 Task: Add Youtheory Men's Collagen, Powerful Protein + Essential Nutrients to the cart.
Action: Mouse moved to (271, 121)
Screenshot: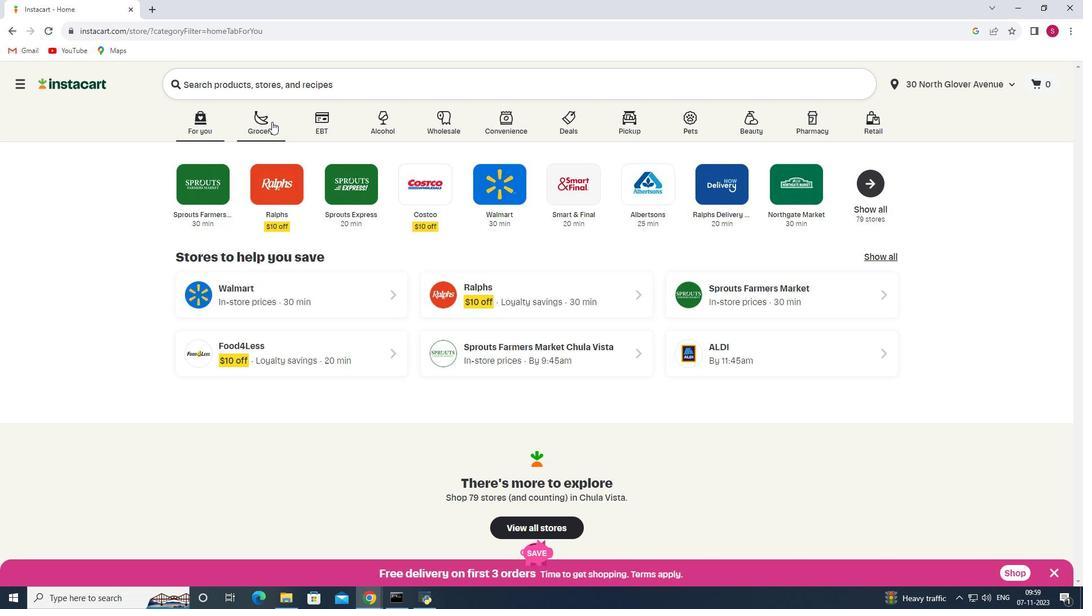 
Action: Mouse pressed left at (271, 121)
Screenshot: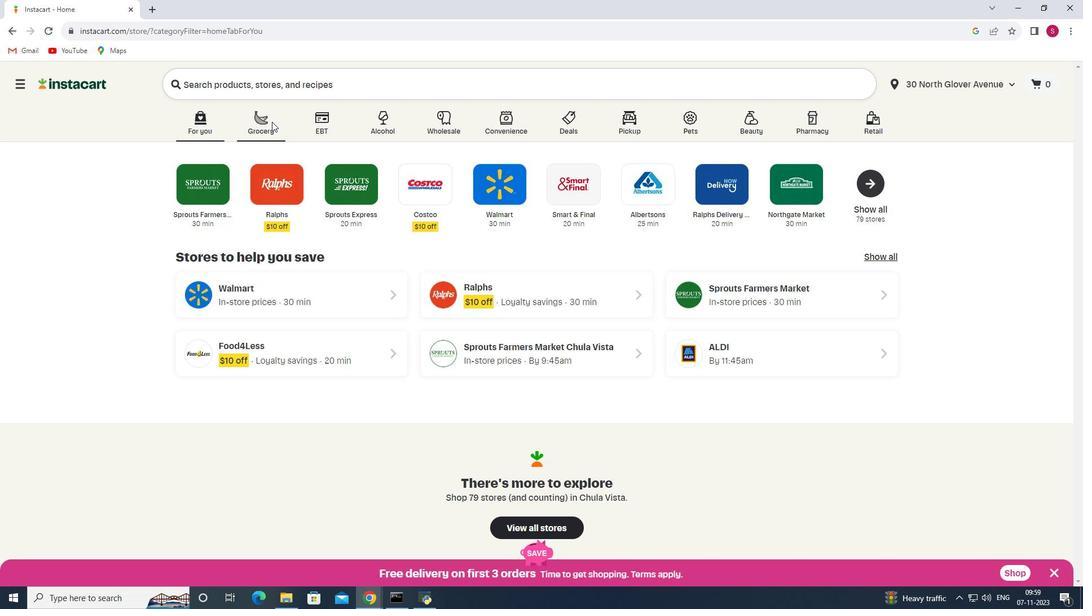 
Action: Mouse moved to (251, 322)
Screenshot: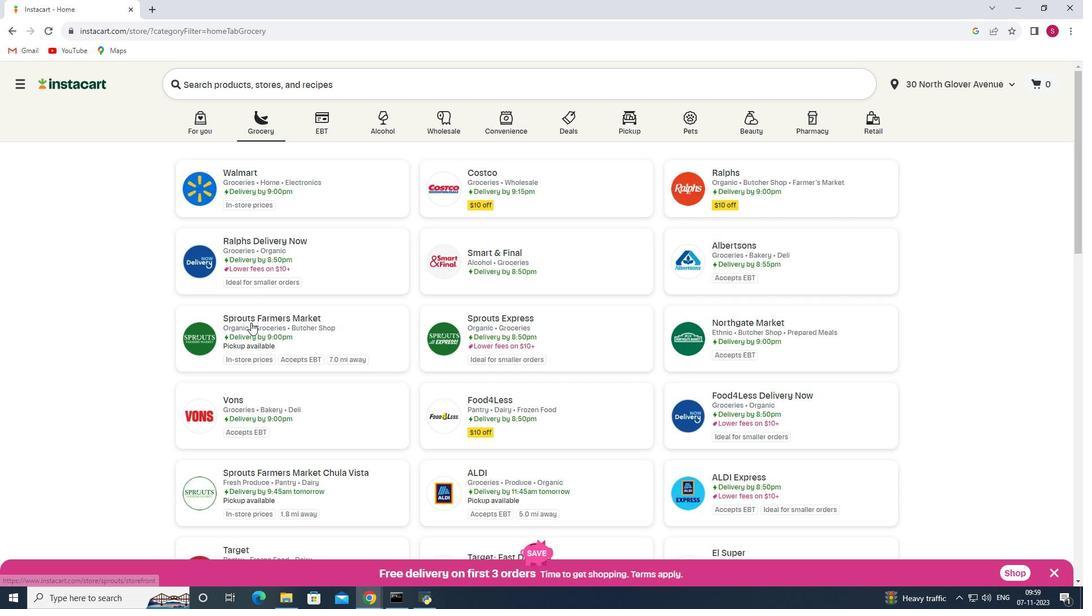 
Action: Mouse pressed left at (251, 322)
Screenshot: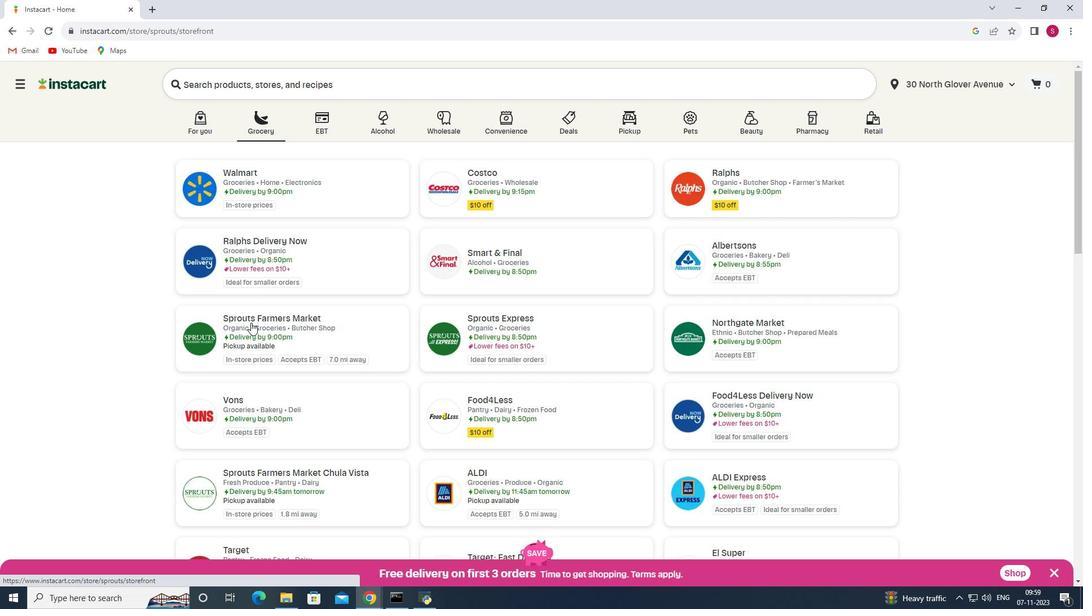 
Action: Mouse moved to (85, 372)
Screenshot: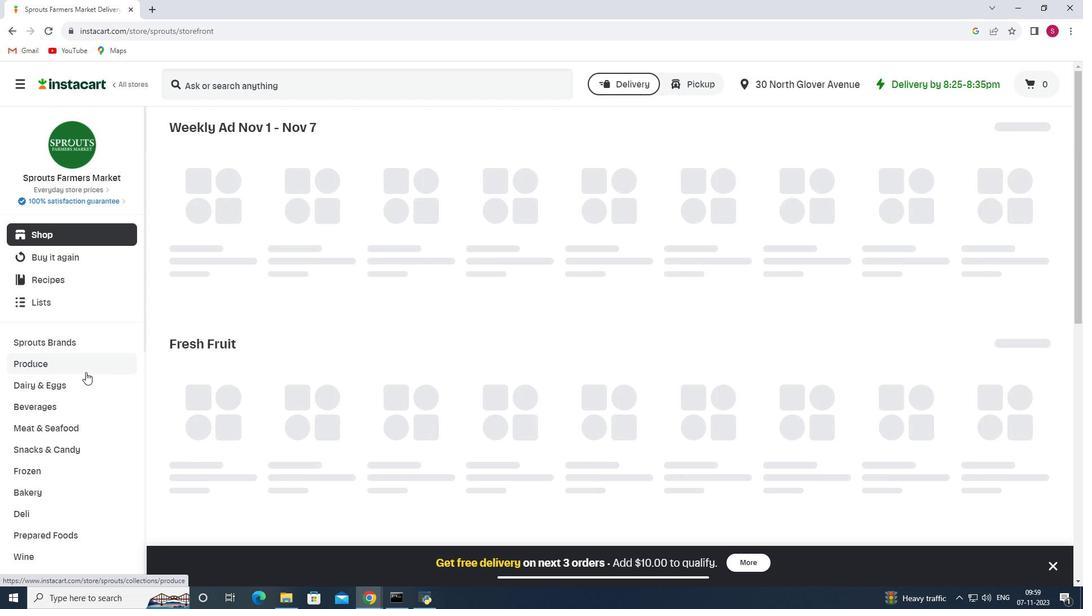 
Action: Mouse scrolled (85, 371) with delta (0, 0)
Screenshot: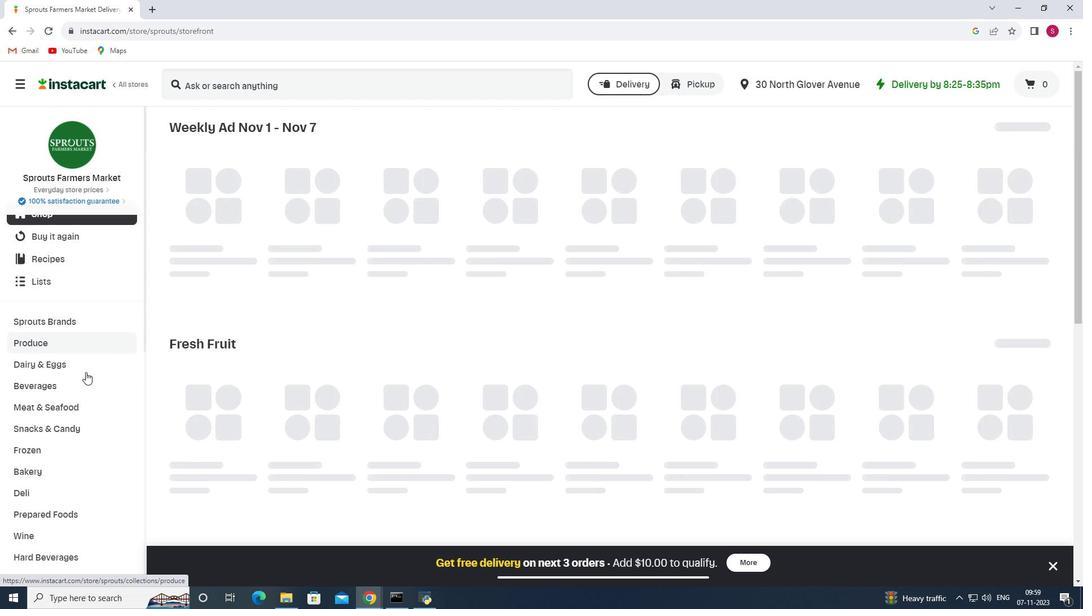 
Action: Mouse scrolled (85, 371) with delta (0, 0)
Screenshot: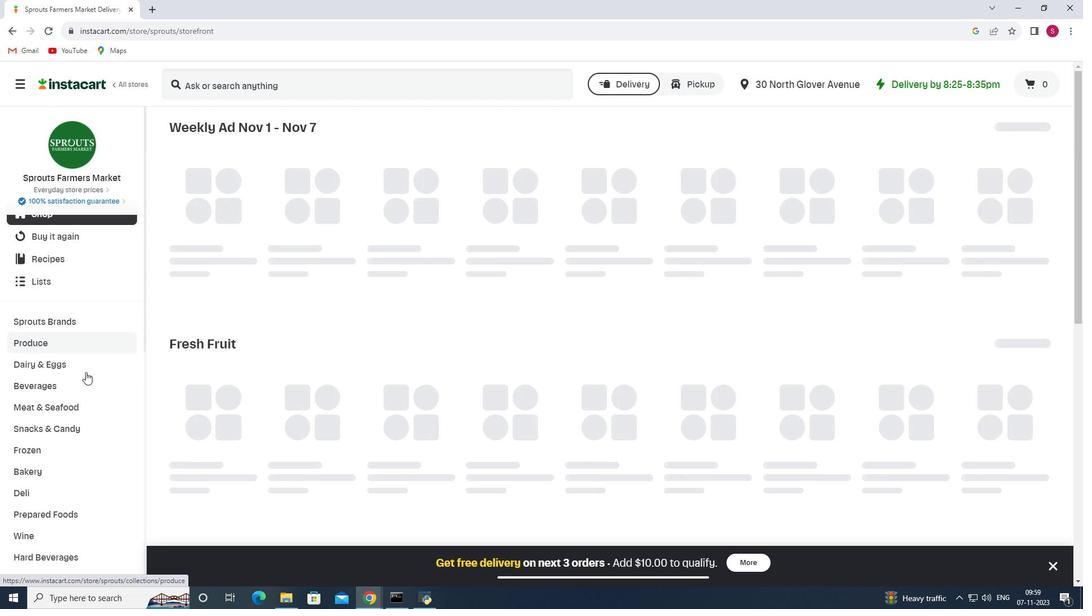 
Action: Mouse scrolled (85, 371) with delta (0, 0)
Screenshot: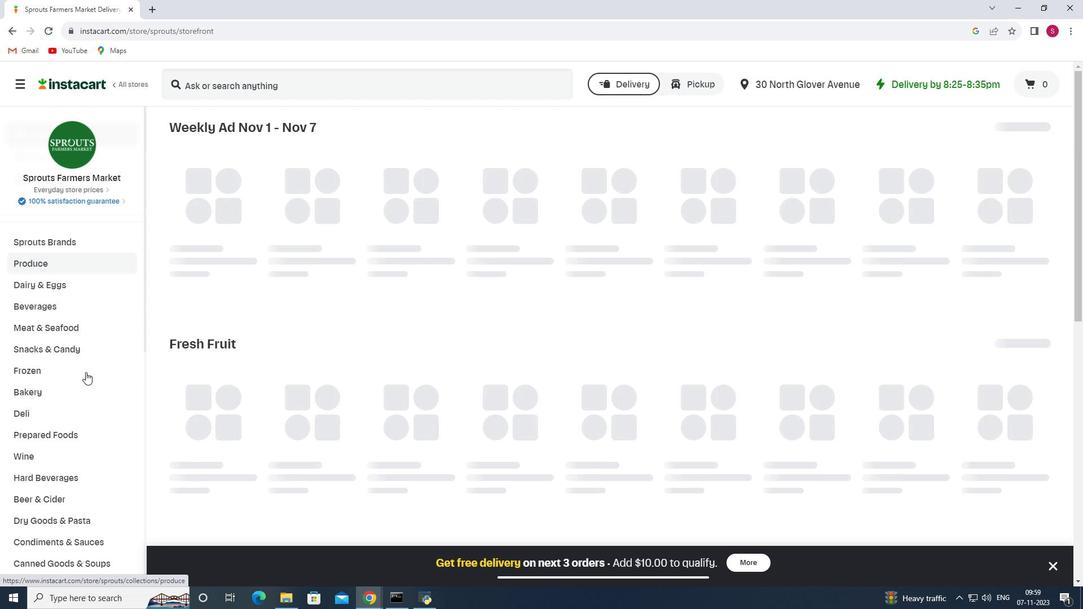 
Action: Mouse scrolled (85, 371) with delta (0, 0)
Screenshot: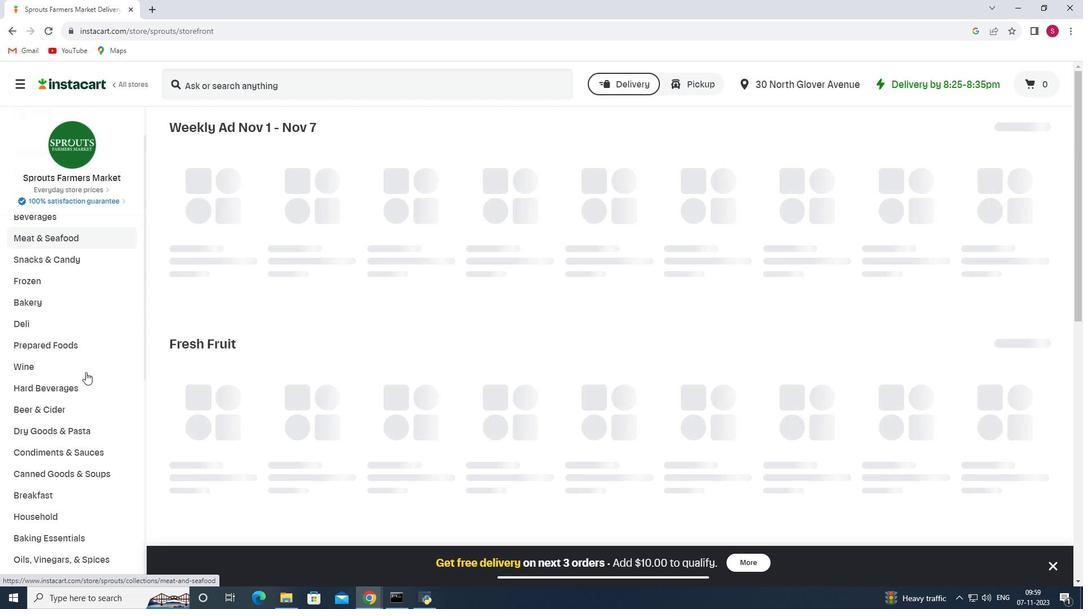 
Action: Mouse scrolled (85, 371) with delta (0, 0)
Screenshot: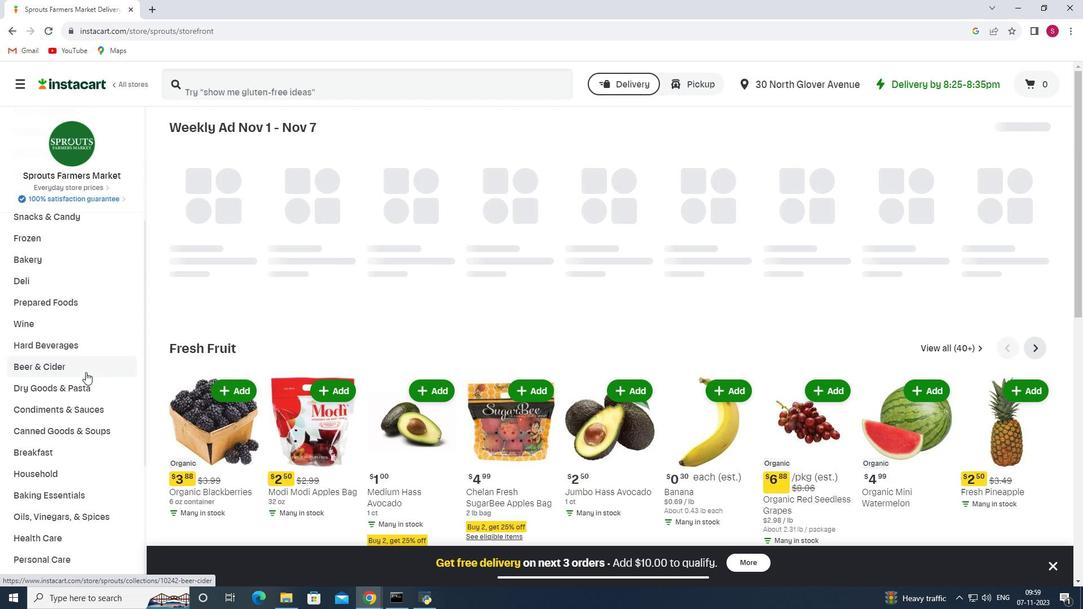 
Action: Mouse scrolled (85, 371) with delta (0, 0)
Screenshot: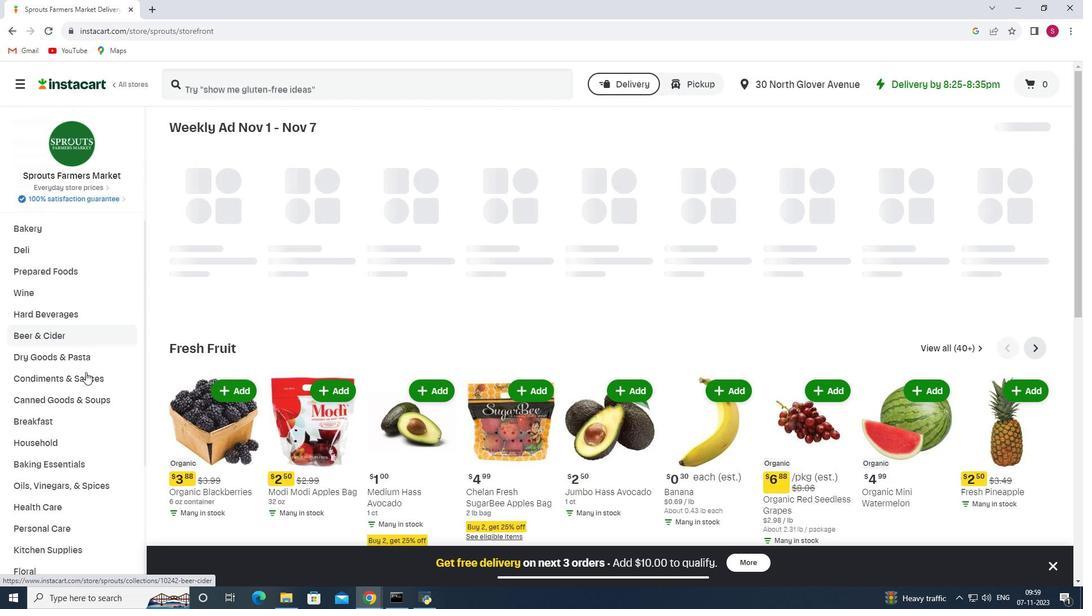 
Action: Mouse moved to (70, 402)
Screenshot: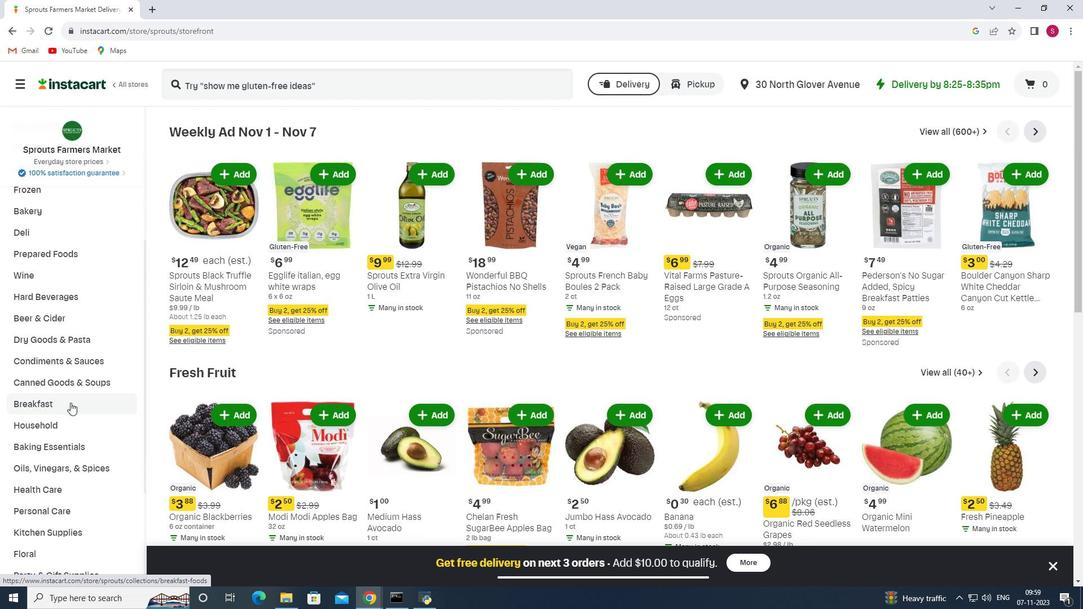 
Action: Mouse scrolled (70, 402) with delta (0, 0)
Screenshot: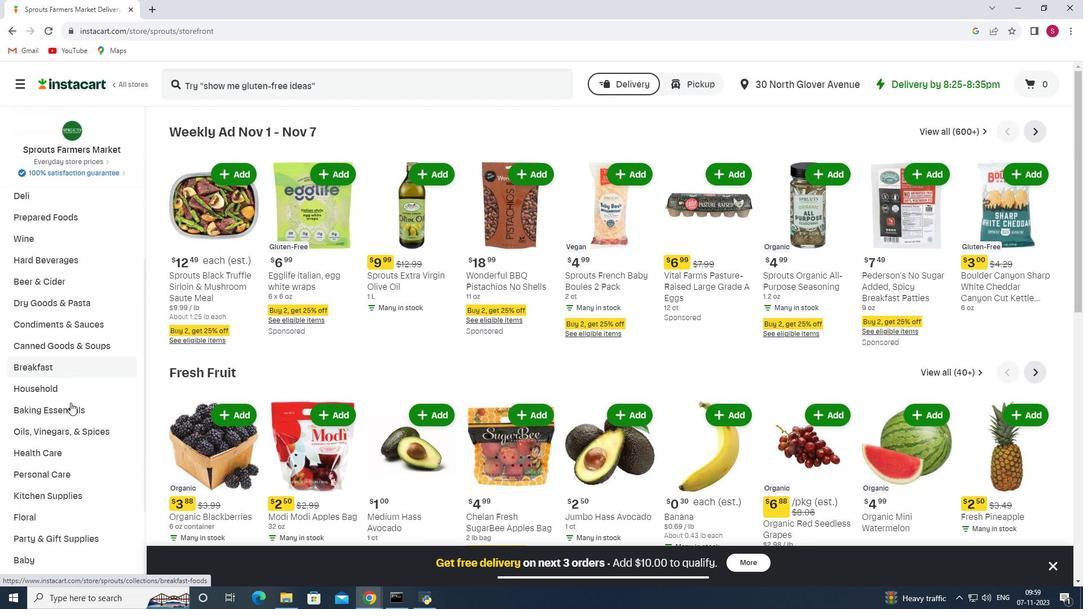 
Action: Mouse moved to (59, 429)
Screenshot: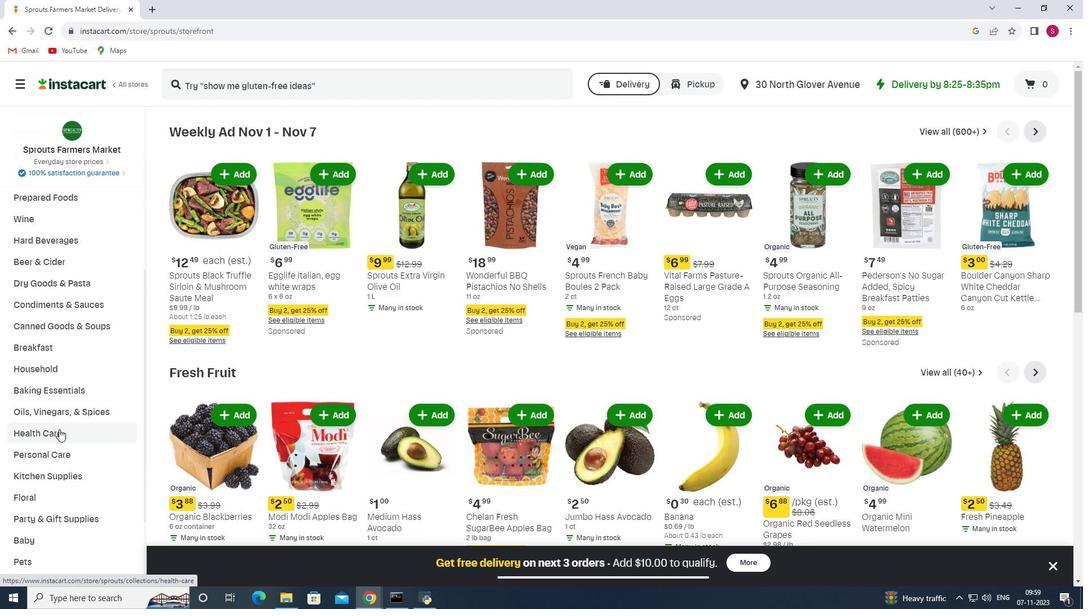 
Action: Mouse pressed left at (59, 429)
Screenshot: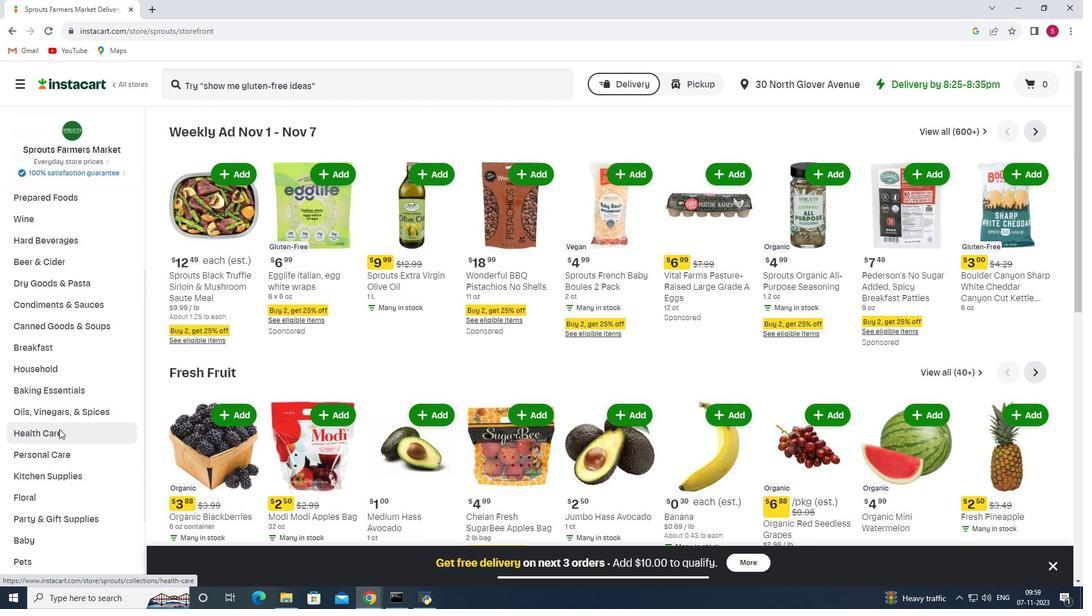 
Action: Mouse moved to (389, 156)
Screenshot: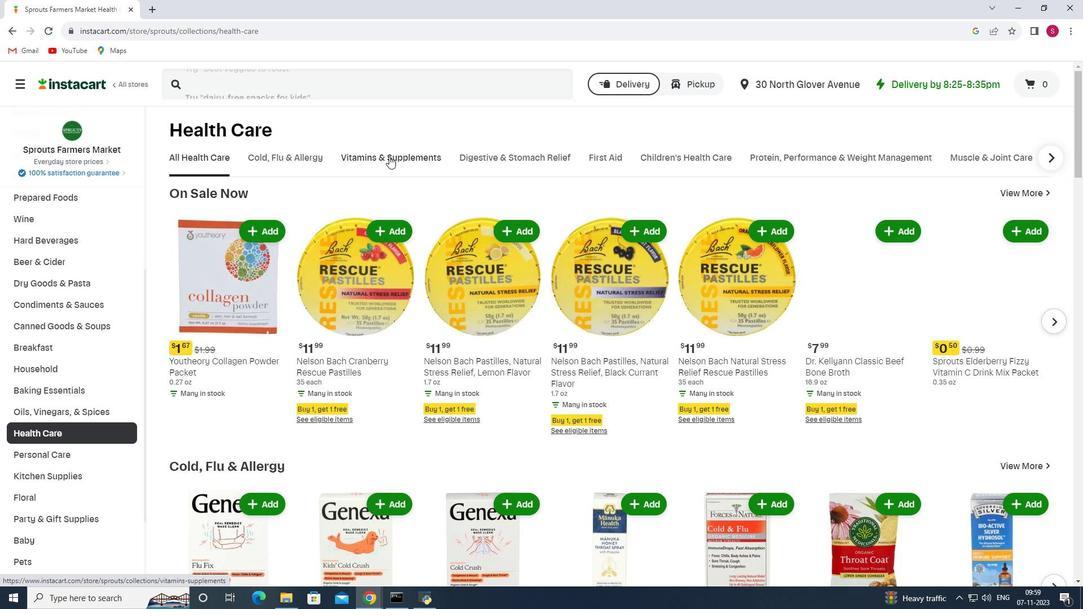 
Action: Mouse pressed left at (389, 156)
Screenshot: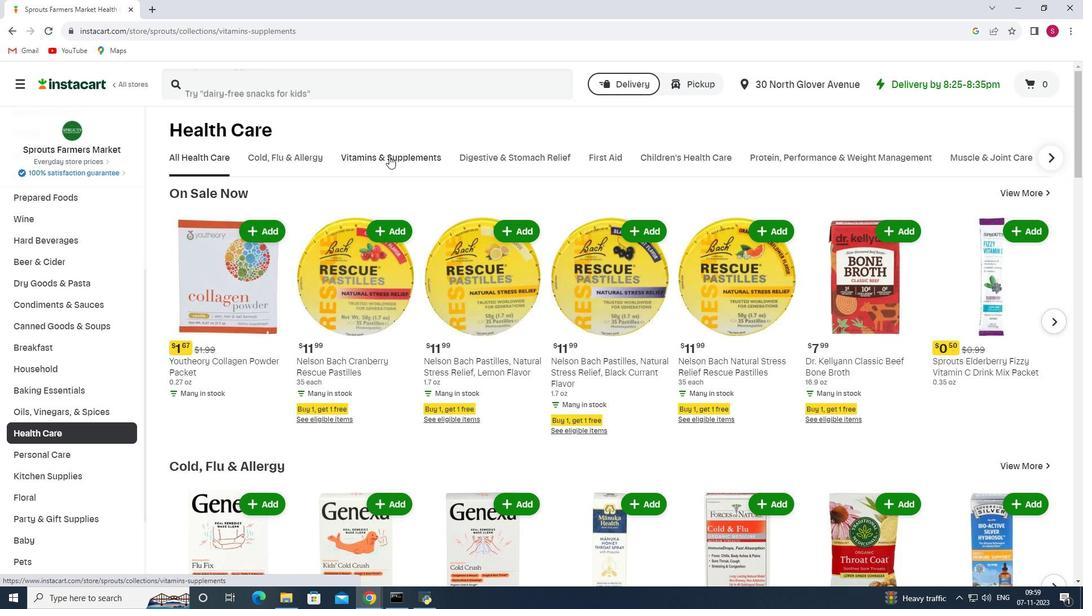 
Action: Mouse moved to (447, 204)
Screenshot: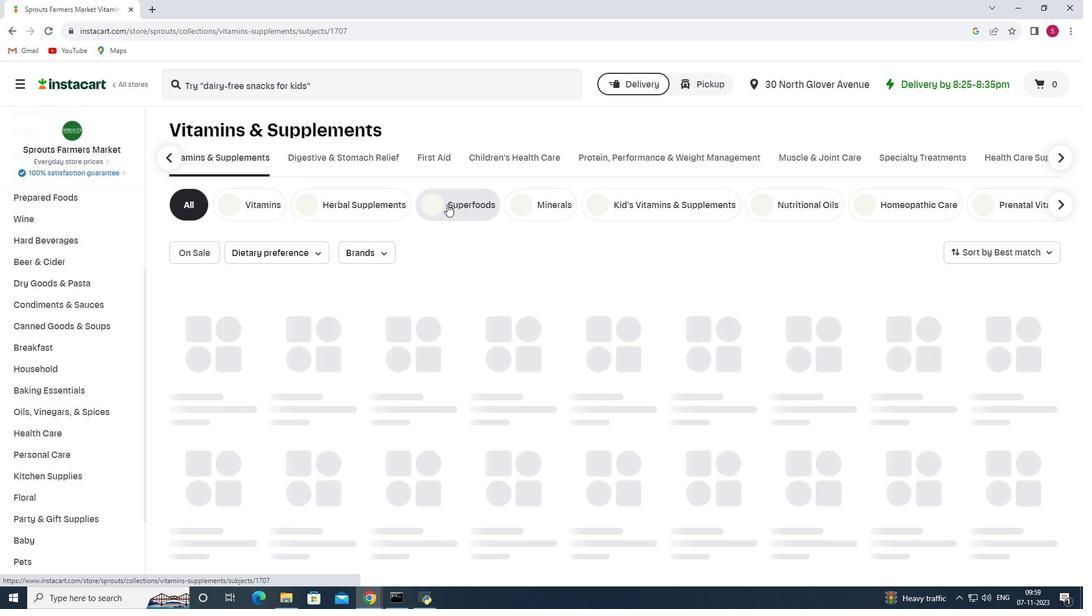 
Action: Mouse pressed left at (447, 204)
Screenshot: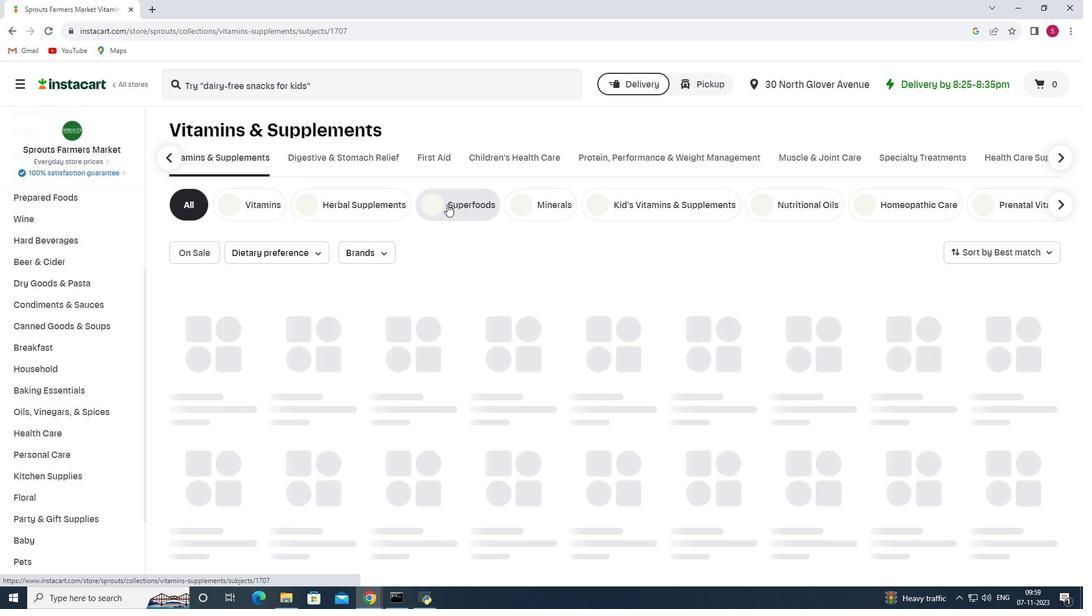 
Action: Mouse moved to (336, 85)
Screenshot: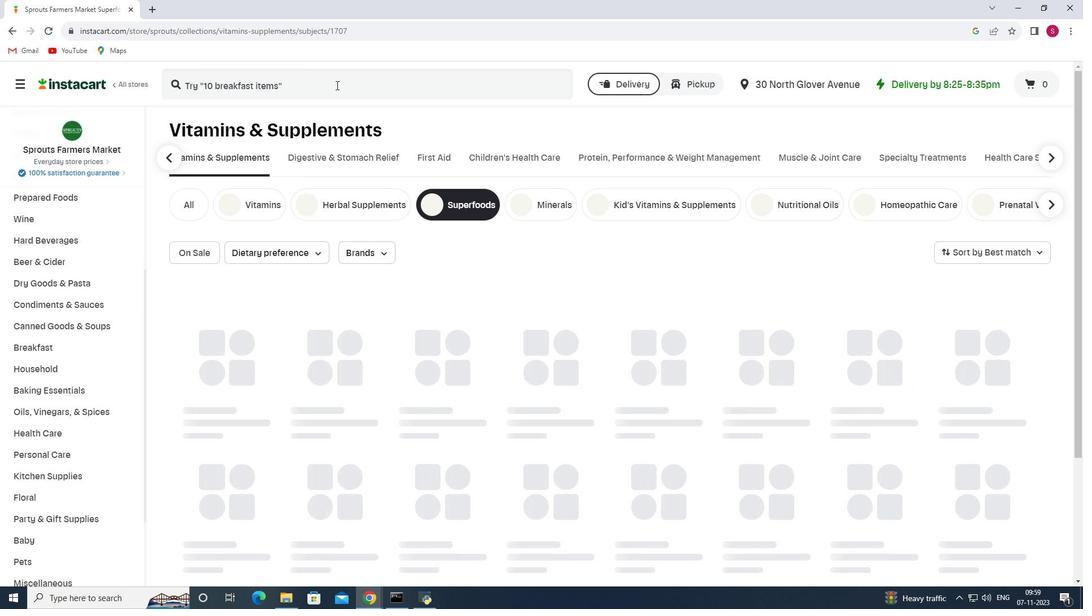 
Action: Mouse pressed left at (336, 85)
Screenshot: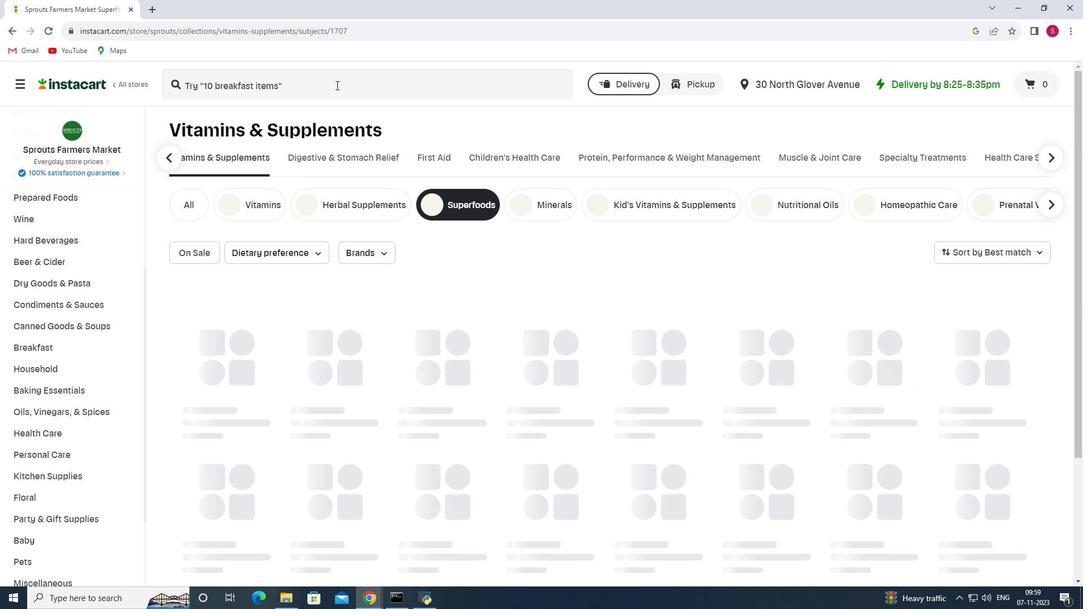 
Action: Key pressed <Key.shift><Key.shift><Key.shift><Key.shift><Key.shift>Youtheory<Key.space><Key.shift>Men's<Key.space><Key.shift>Collagen,<Key.space><Key.shift>Powerful<Key.space><Key.shift>Protein<Key.space><Key.shift_r><Key.shift_r><Key.shift_r><Key.shift_r><Key.shift_r><Key.shift_r><Key.shift_r><Key.shift_r><Key.shift_r><Key.shift_r><Key.shift_r><Key.shift_r><Key.shift_r><Key.shift_r><Key.shift_r>+<Key.space><Key.shift>Essential<Key.space><Key.shift>Nutrients<Key.enter>
Screenshot: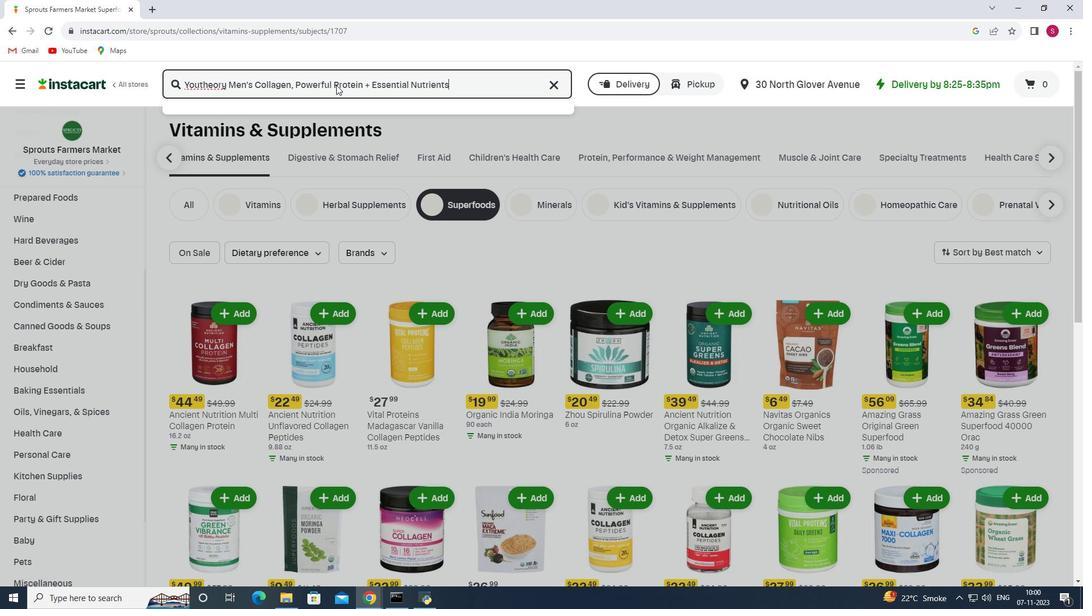 
Action: Mouse moved to (505, 170)
Screenshot: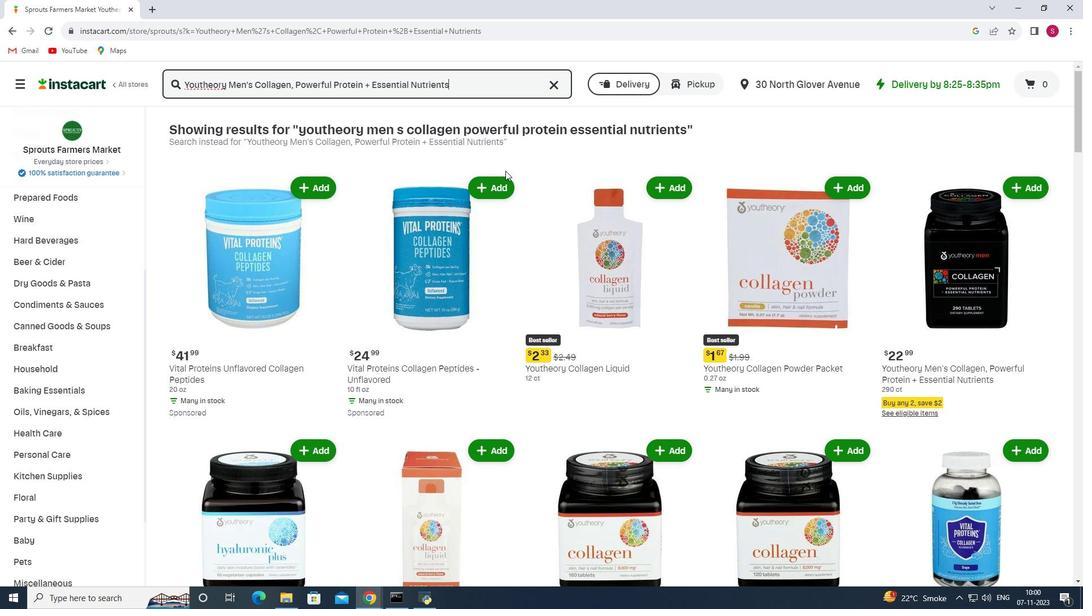 
Action: Mouse scrolled (505, 170) with delta (0, 0)
Screenshot: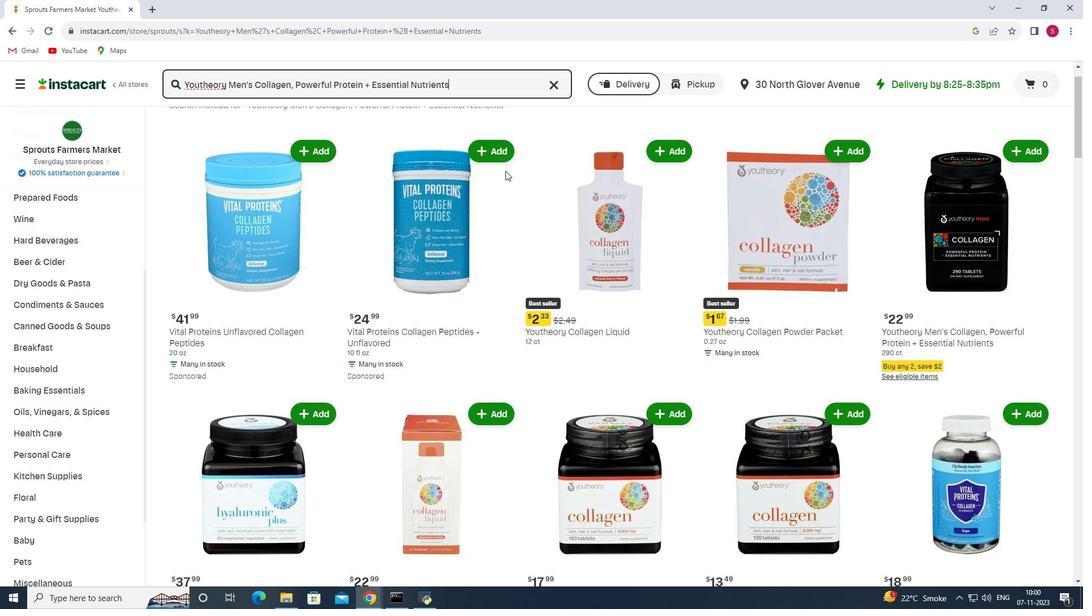 
Action: Mouse moved to (1009, 128)
Screenshot: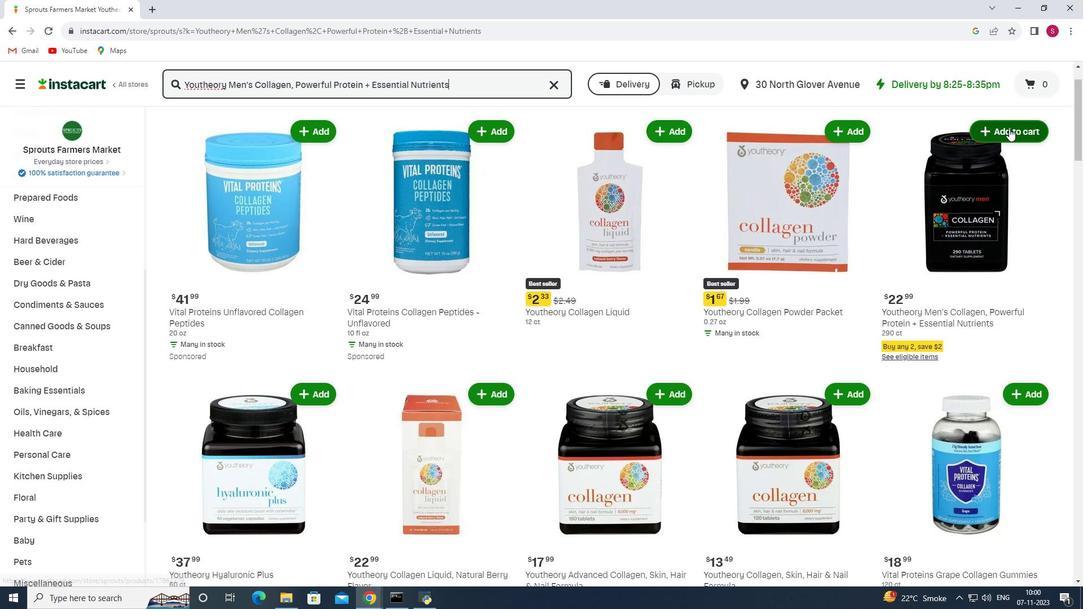 
Action: Mouse pressed left at (1009, 128)
Screenshot: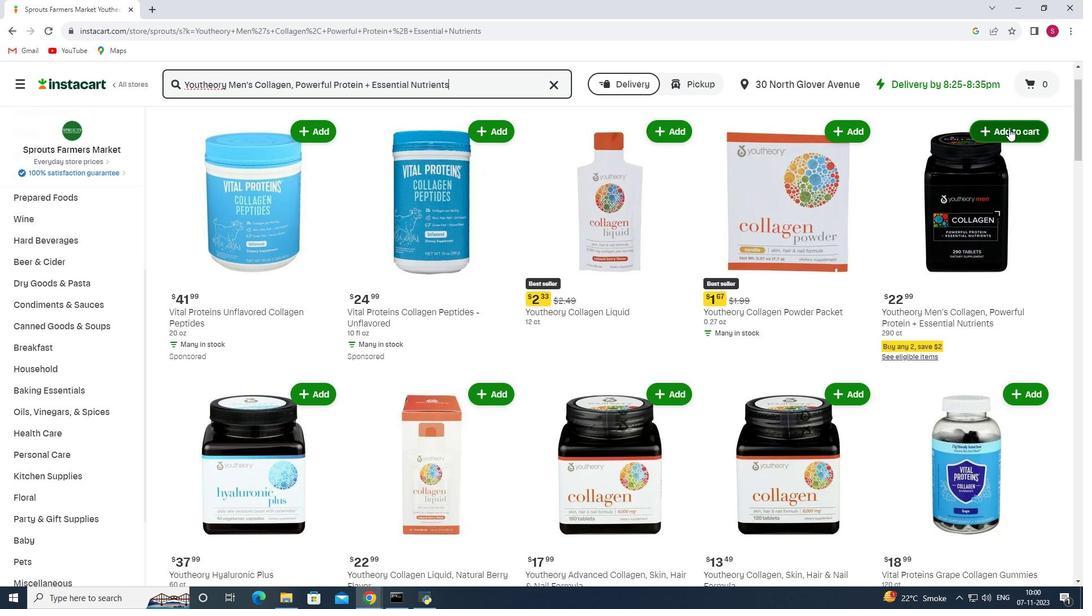 
Action: Mouse moved to (1003, 137)
Screenshot: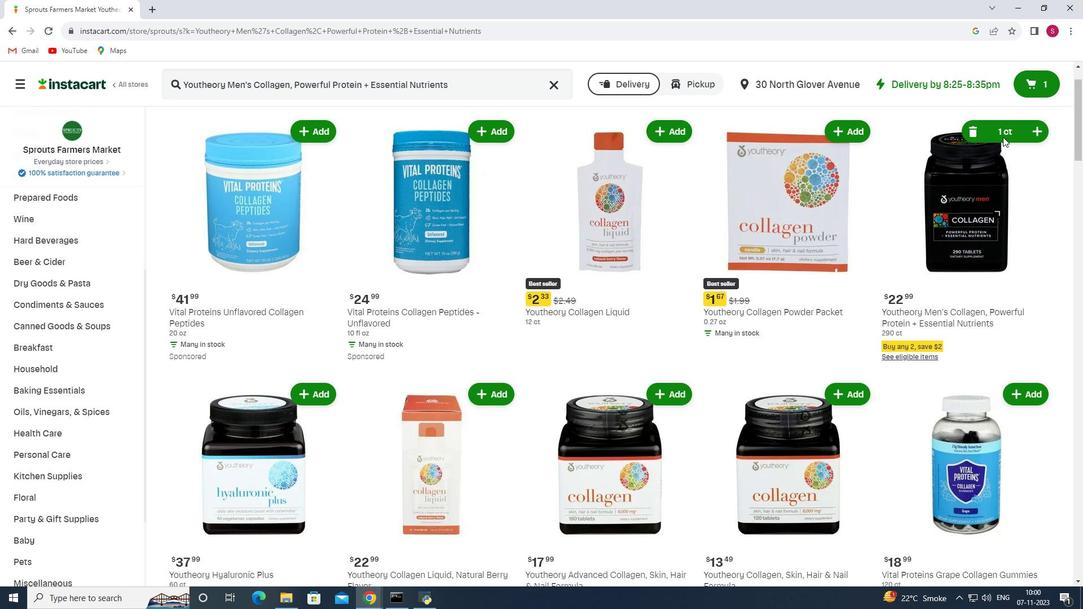 
